 Task: Check version history.
Action: Mouse moved to (49, 85)
Screenshot: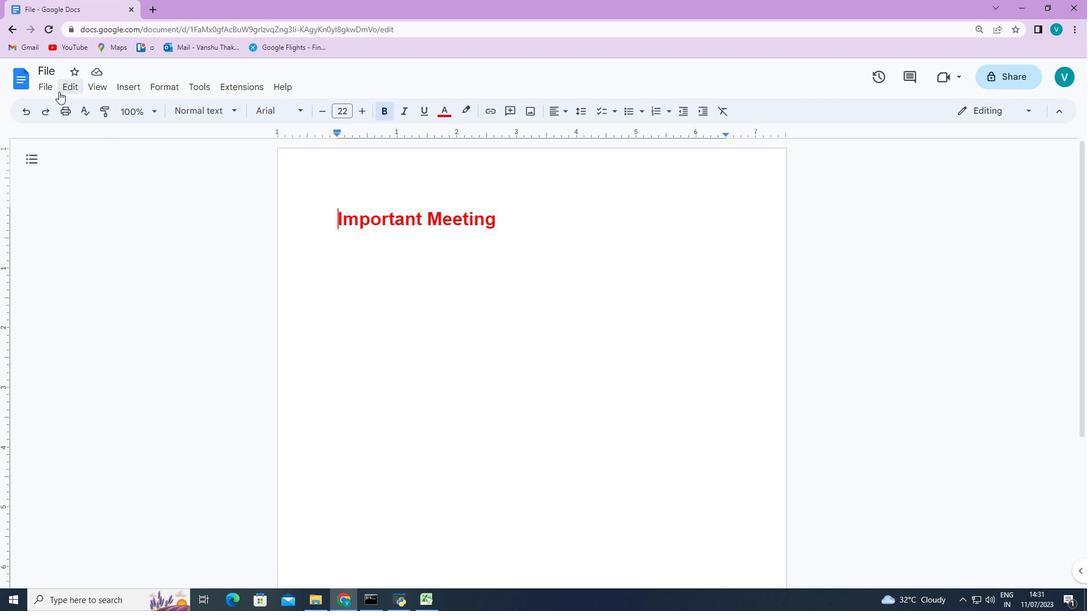 
Action: Mouse pressed left at (49, 85)
Screenshot: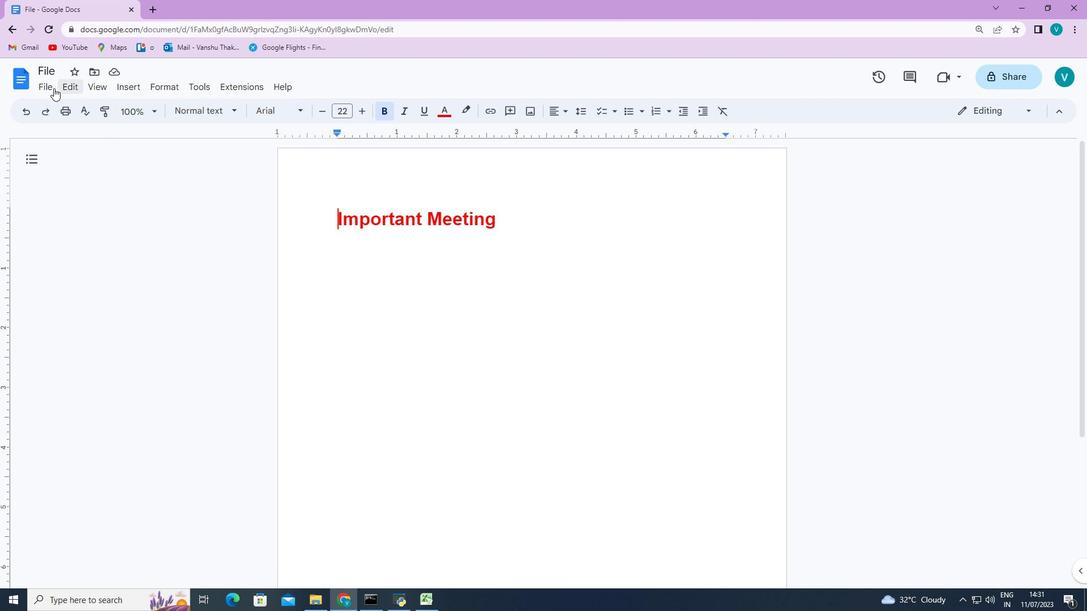 
Action: Mouse moved to (280, 368)
Screenshot: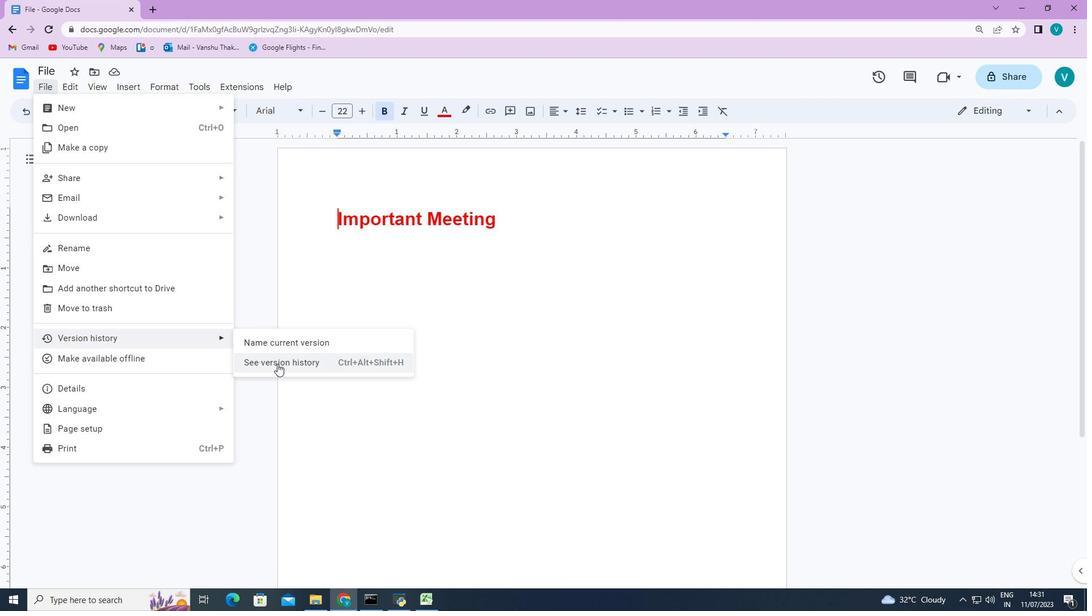 
Action: Mouse pressed left at (280, 368)
Screenshot: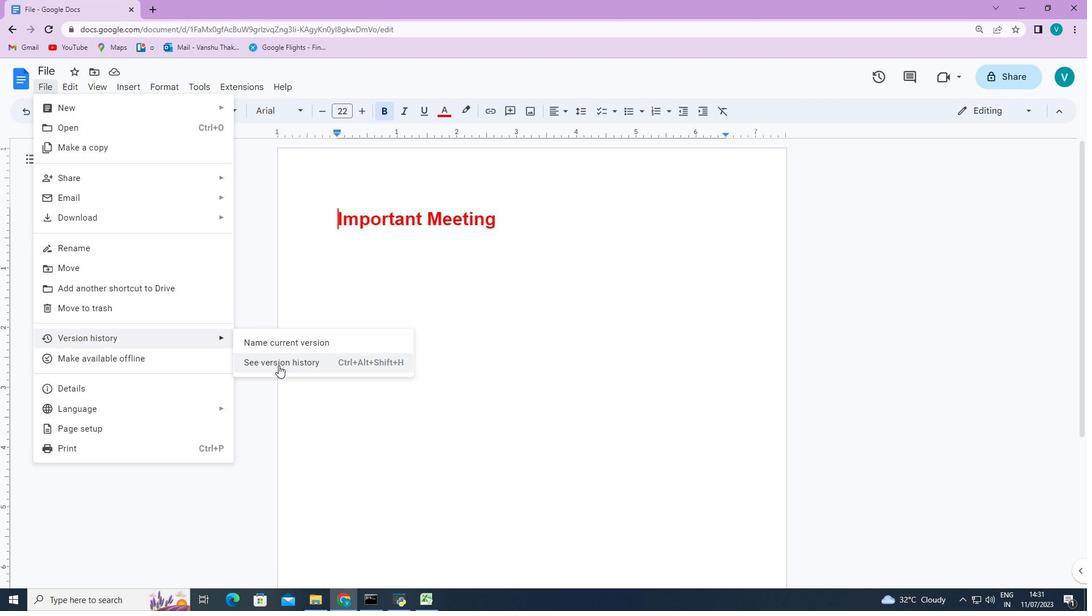 
Action: Mouse moved to (331, 368)
Screenshot: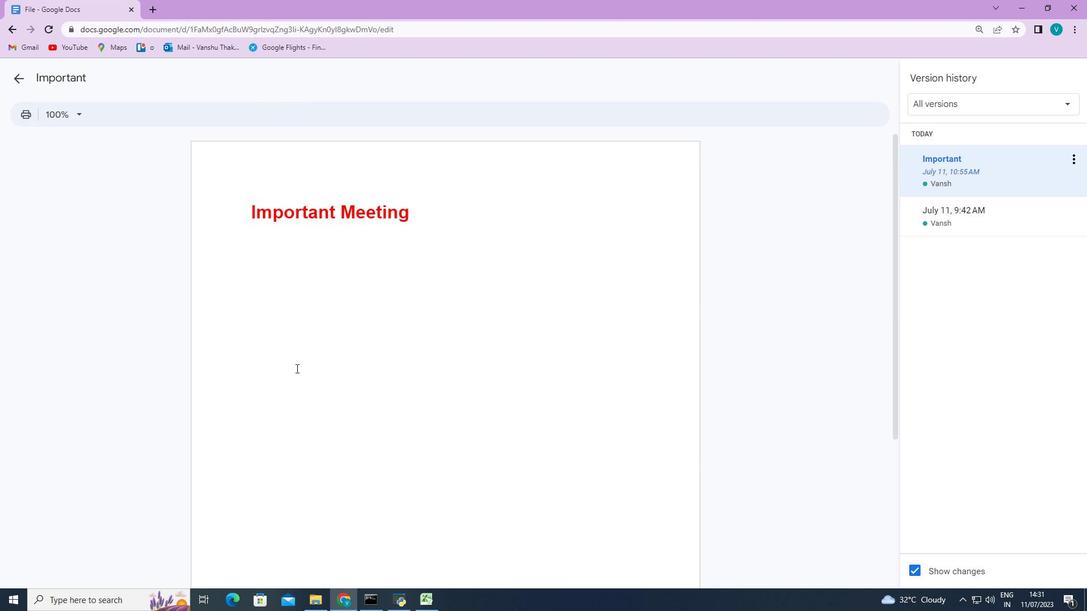 
